 Task: Customize keyboard shortcuts to match your workflow.
Action: Mouse moved to (52, 204)
Screenshot: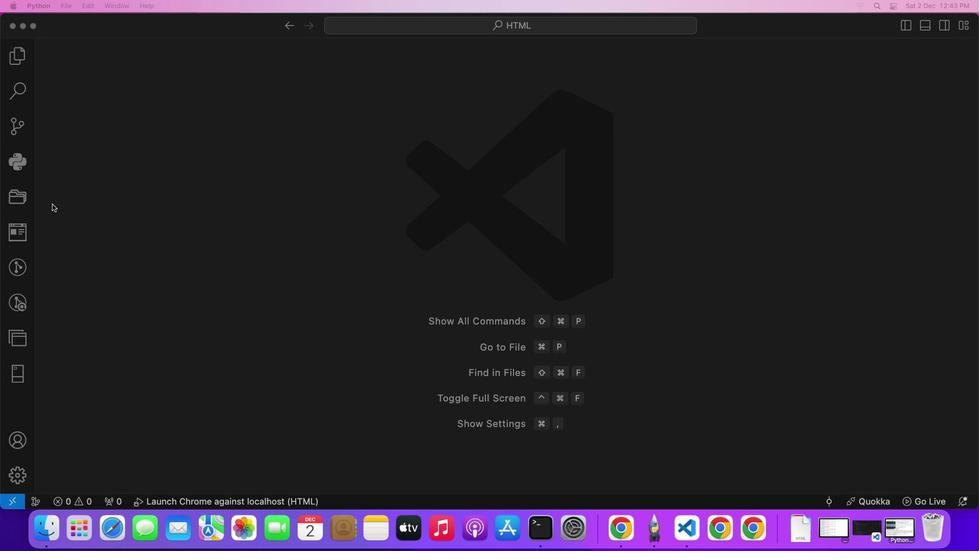 
Action: Mouse pressed left at (52, 204)
Screenshot: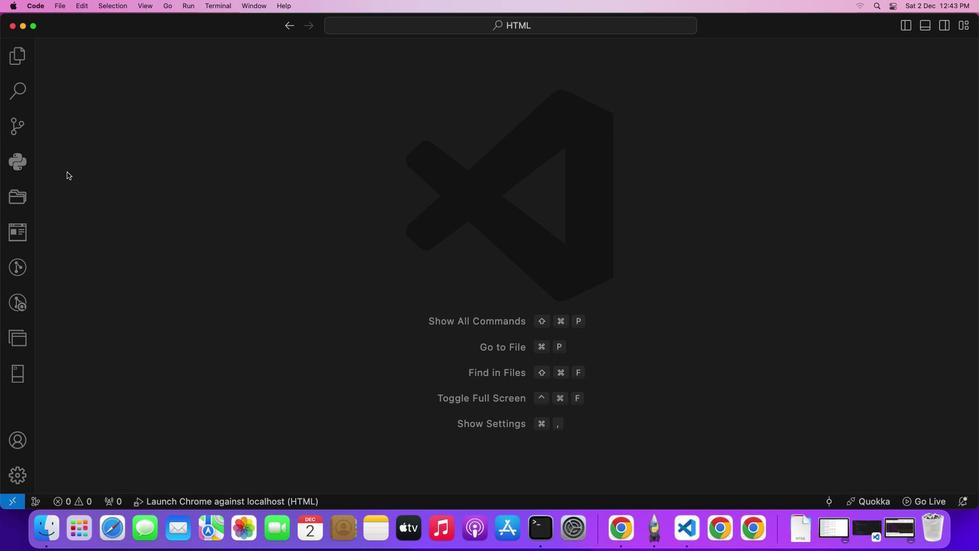
Action: Mouse moved to (32, 5)
Screenshot: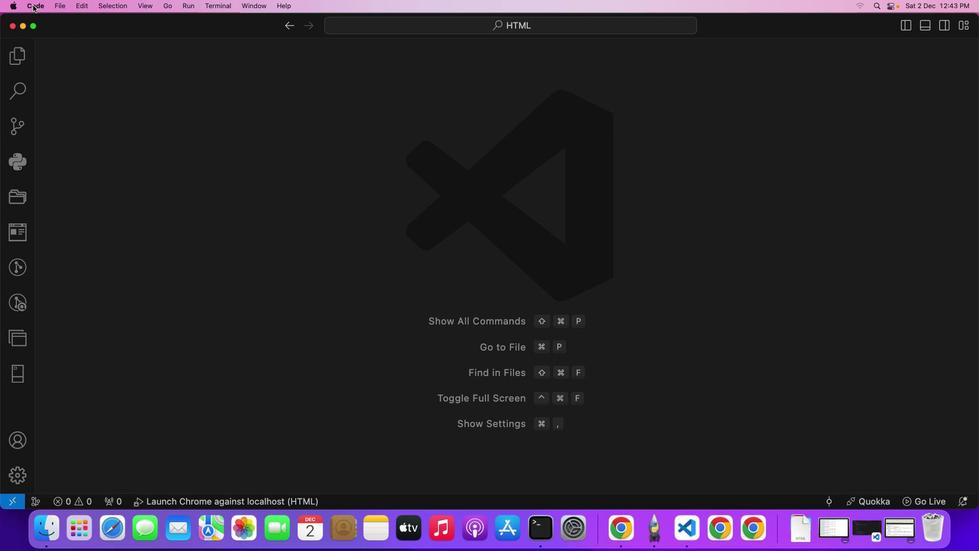 
Action: Mouse pressed left at (32, 5)
Screenshot: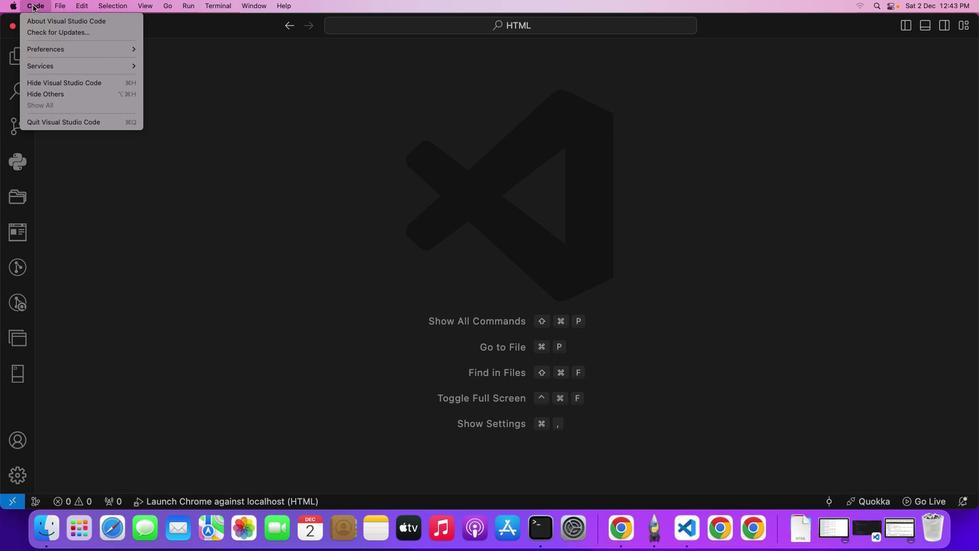 
Action: Mouse moved to (69, 47)
Screenshot: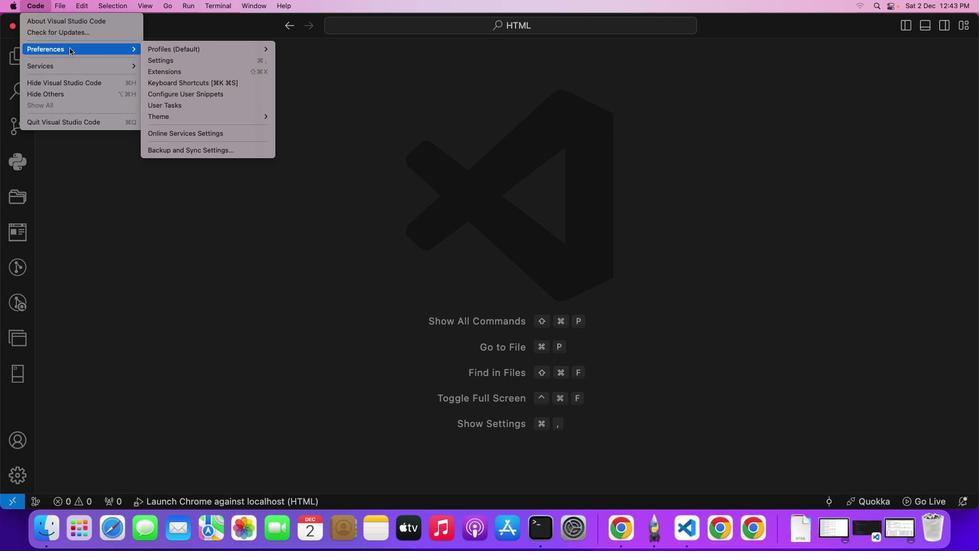 
Action: Mouse pressed left at (69, 47)
Screenshot: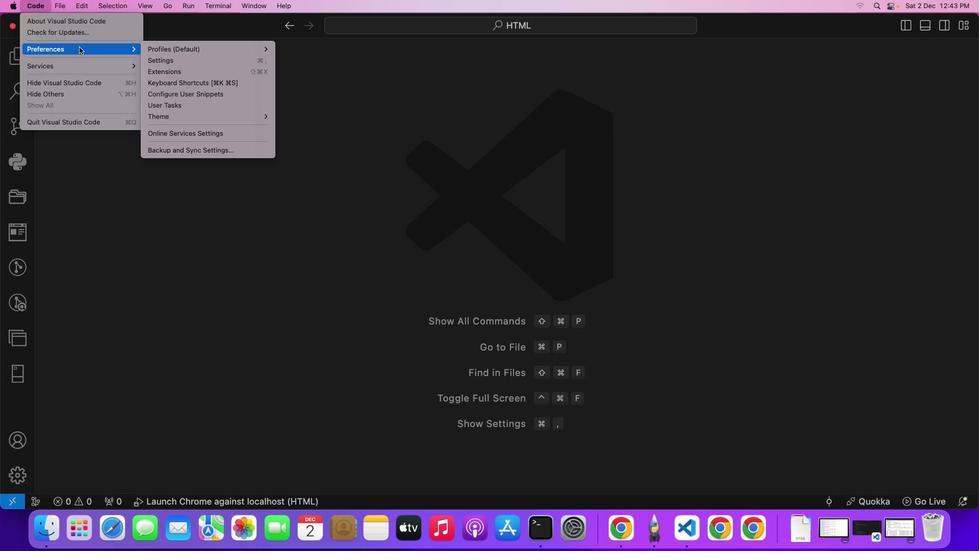 
Action: Mouse moved to (208, 80)
Screenshot: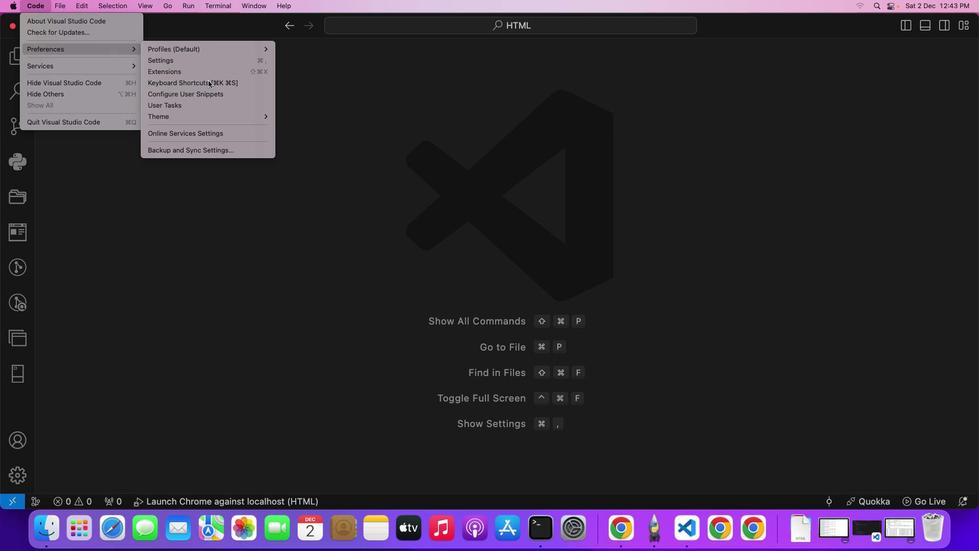 
Action: Mouse pressed left at (208, 80)
Screenshot: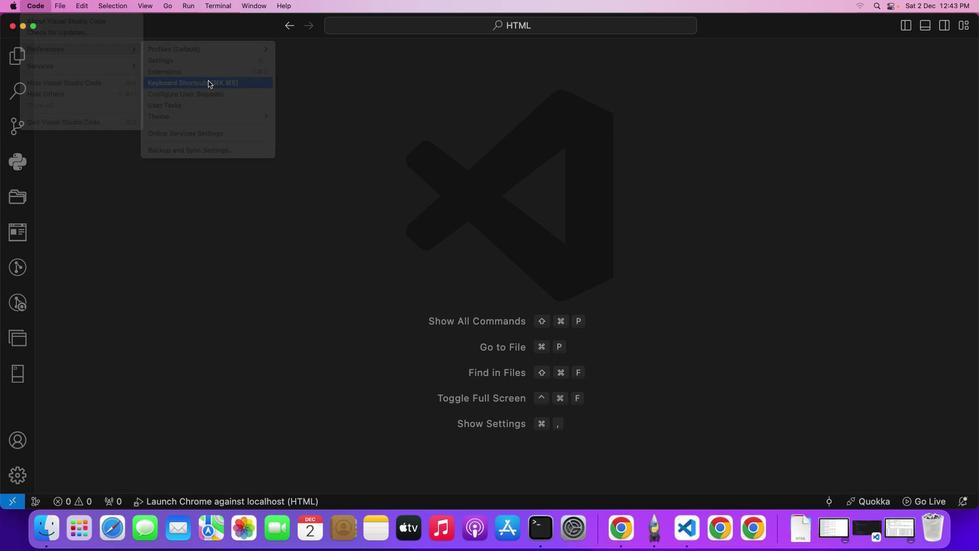 
Action: Mouse moved to (233, 238)
Screenshot: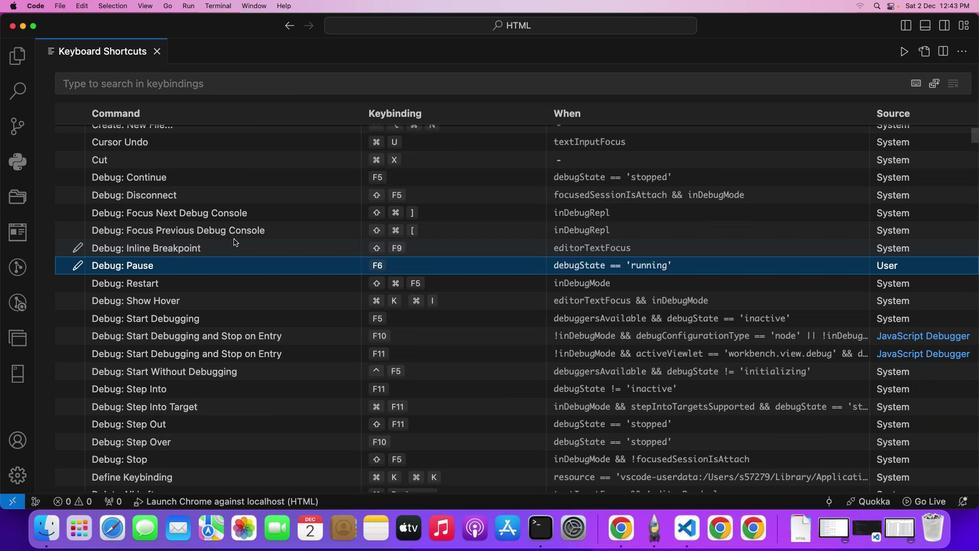 
Action: Mouse scrolled (233, 238) with delta (0, 0)
Screenshot: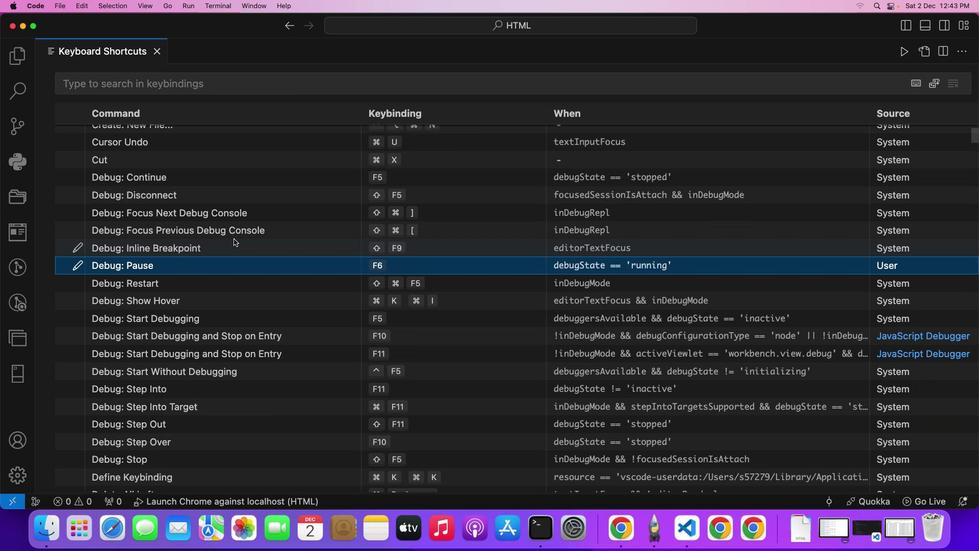 
Action: Mouse scrolled (233, 238) with delta (0, 0)
Screenshot: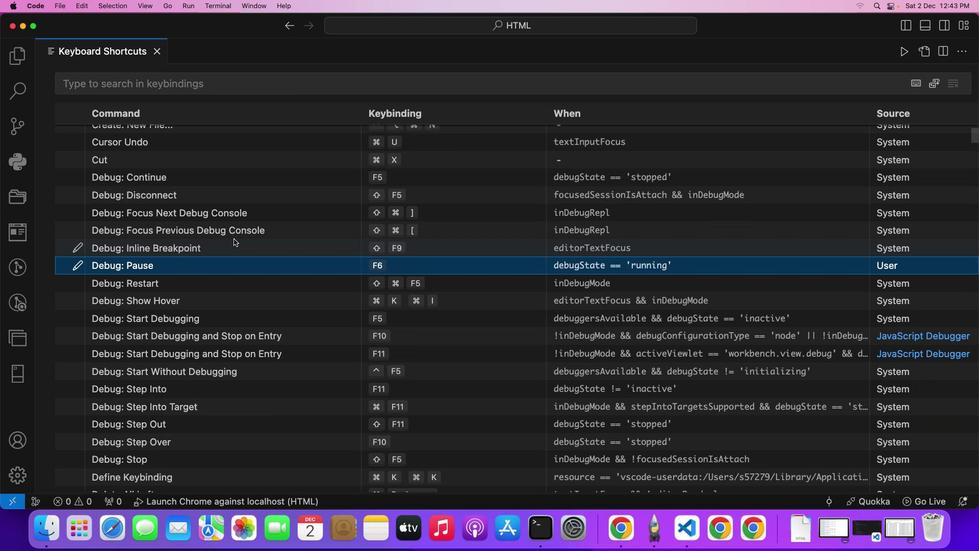 
Action: Mouse moved to (234, 238)
Screenshot: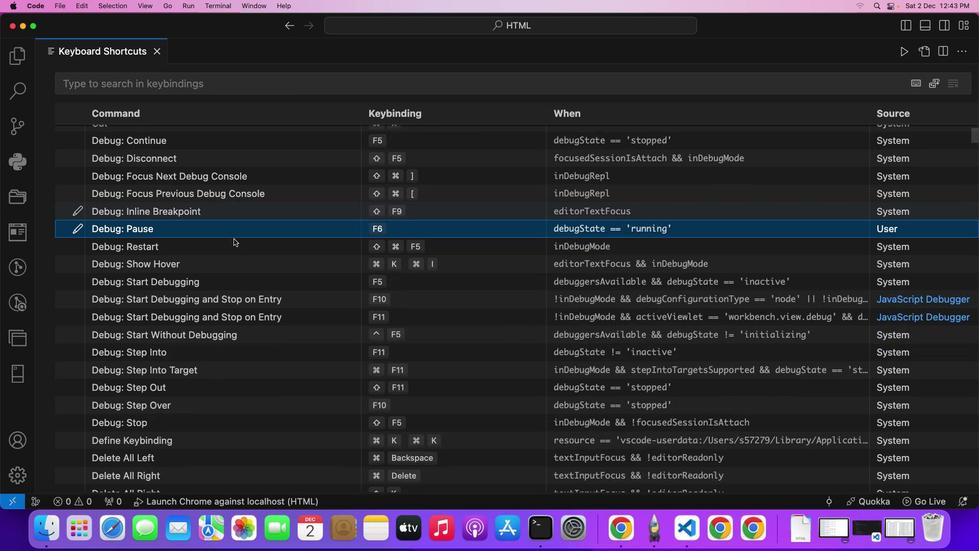 
Action: Mouse scrolled (234, 238) with delta (0, 0)
Screenshot: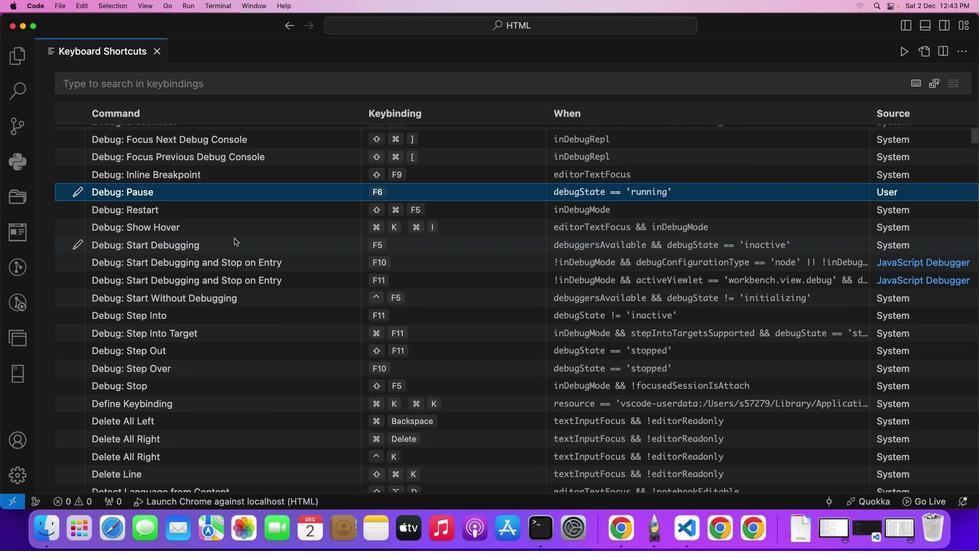 
Action: Mouse scrolled (234, 238) with delta (0, 0)
Screenshot: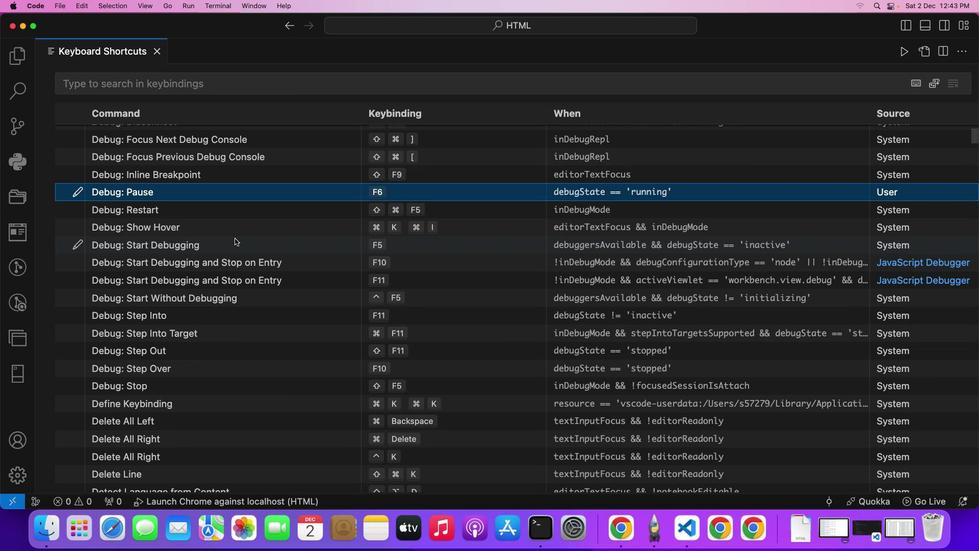 
Action: Mouse moved to (238, 241)
Screenshot: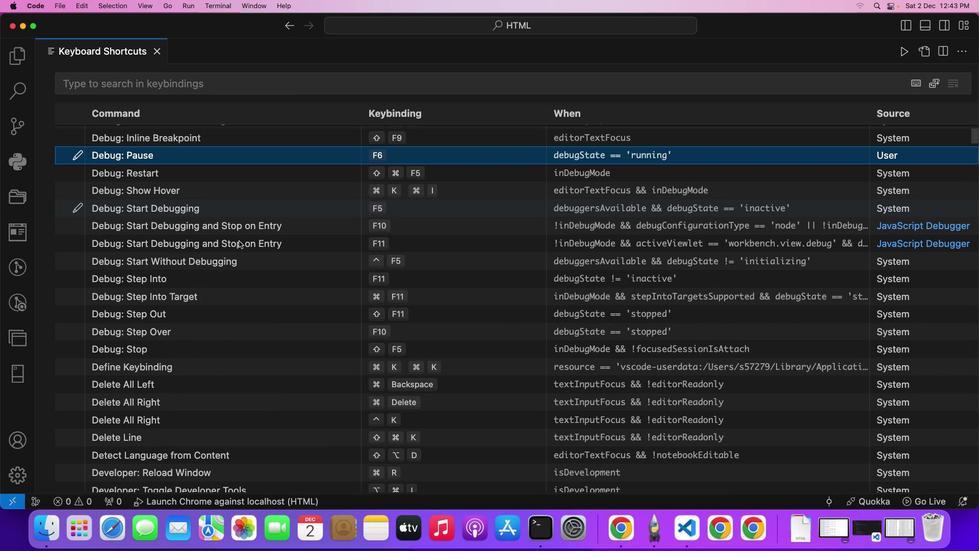 
Action: Mouse scrolled (238, 241) with delta (0, 0)
Screenshot: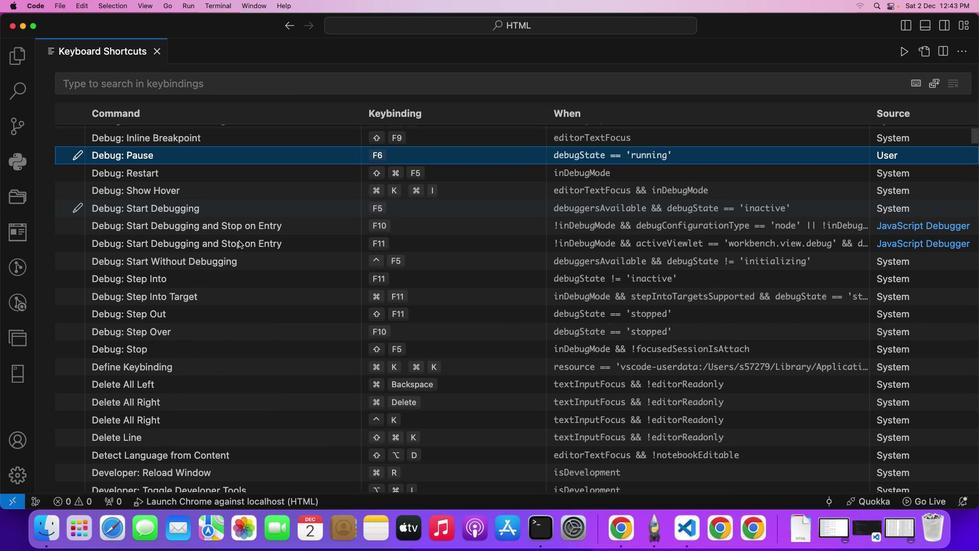 
Action: Mouse moved to (246, 248)
Screenshot: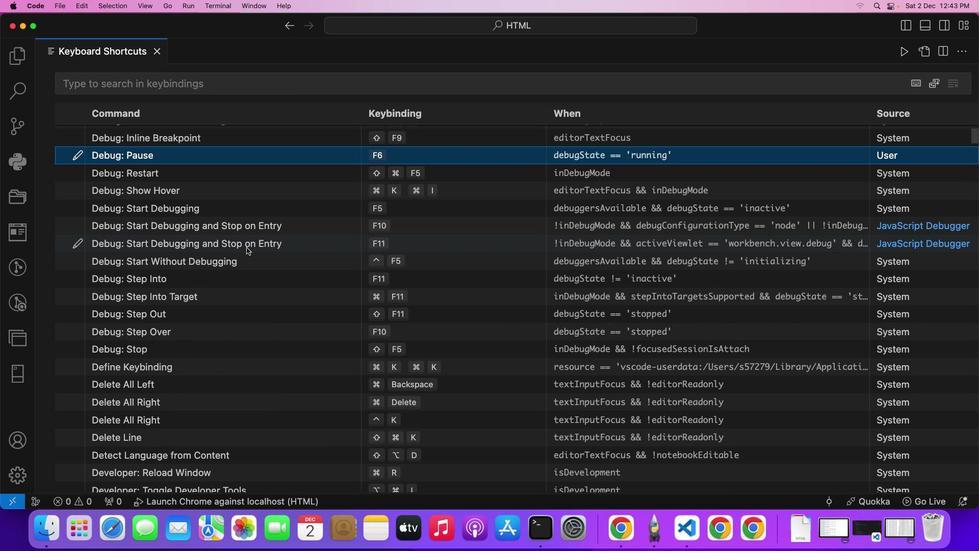 
Action: Mouse pressed left at (246, 248)
Screenshot: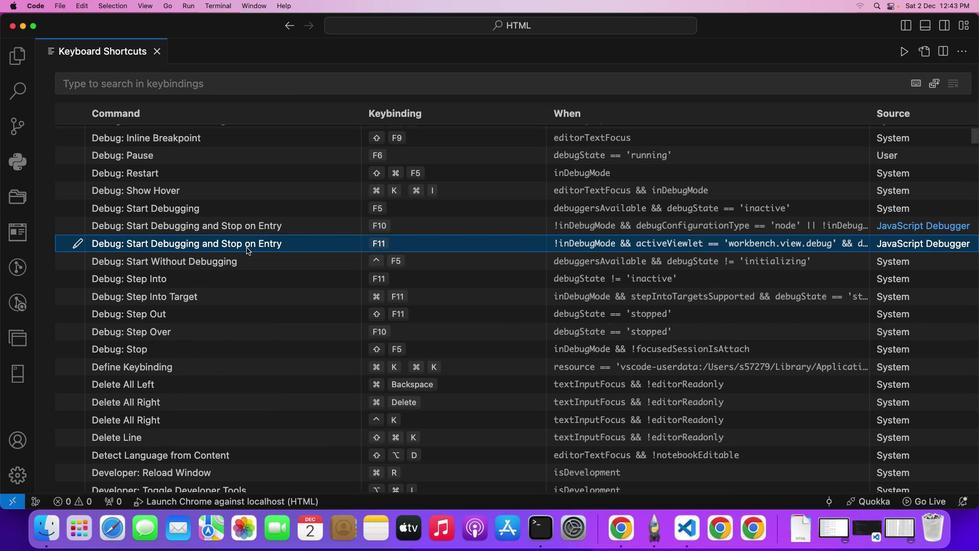 
Action: Mouse moved to (212, 260)
Screenshot: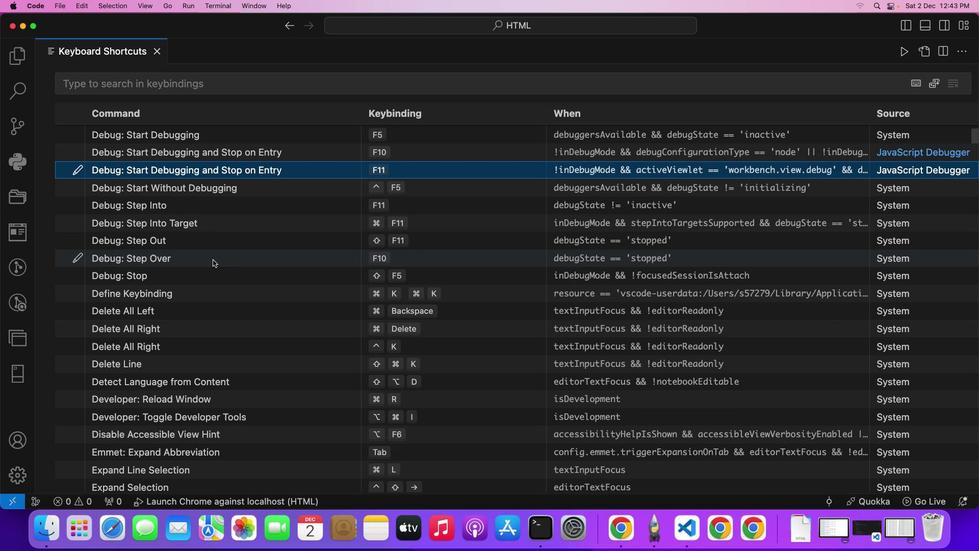 
Action: Mouse scrolled (212, 260) with delta (0, 0)
Screenshot: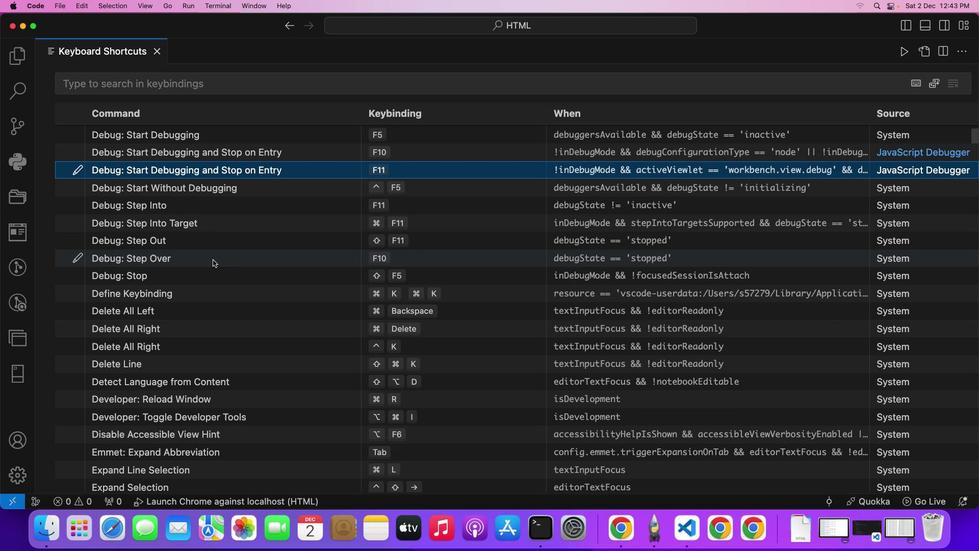 
Action: Mouse moved to (212, 259)
Screenshot: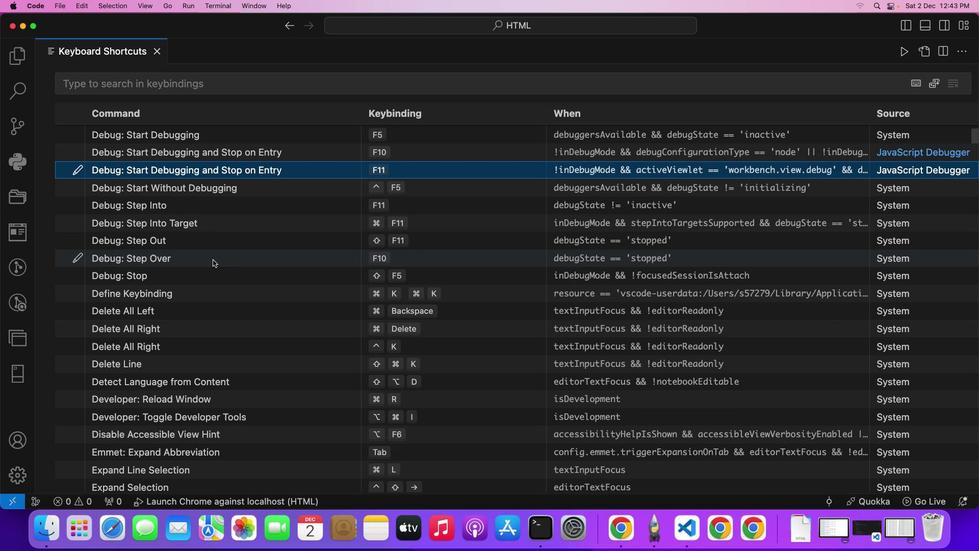 
Action: Mouse scrolled (212, 259) with delta (0, 0)
Screenshot: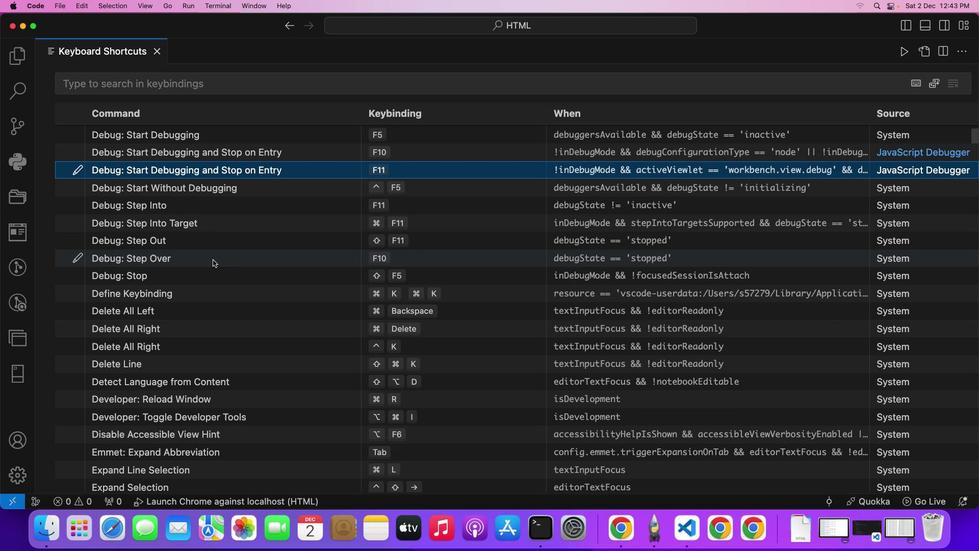 
Action: Mouse moved to (183, 207)
Screenshot: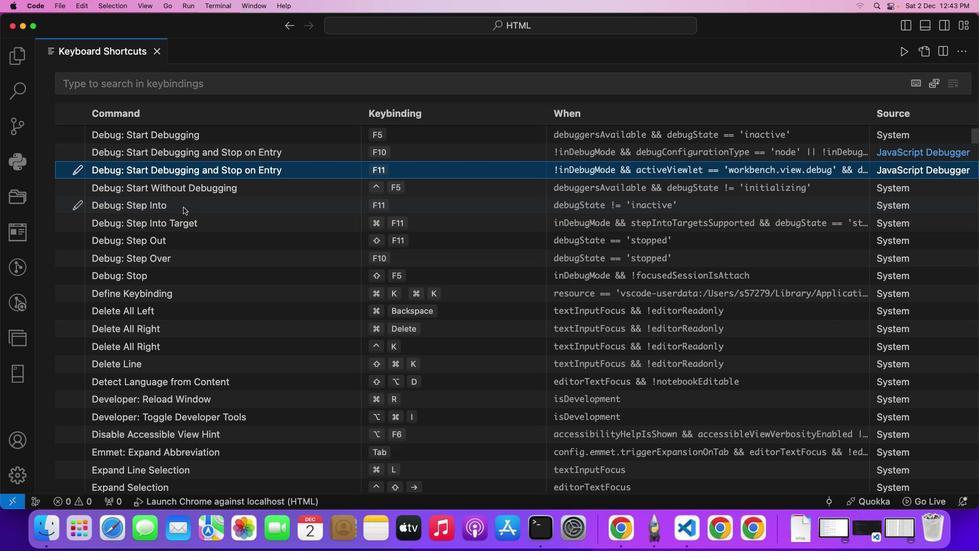 
Action: Mouse pressed left at (183, 207)
Screenshot: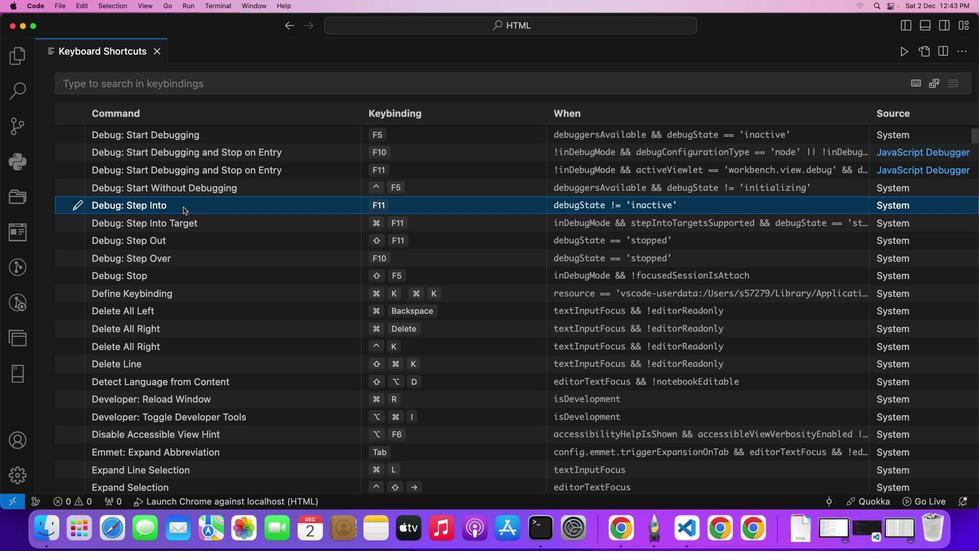 
Action: Mouse moved to (80, 238)
Screenshot: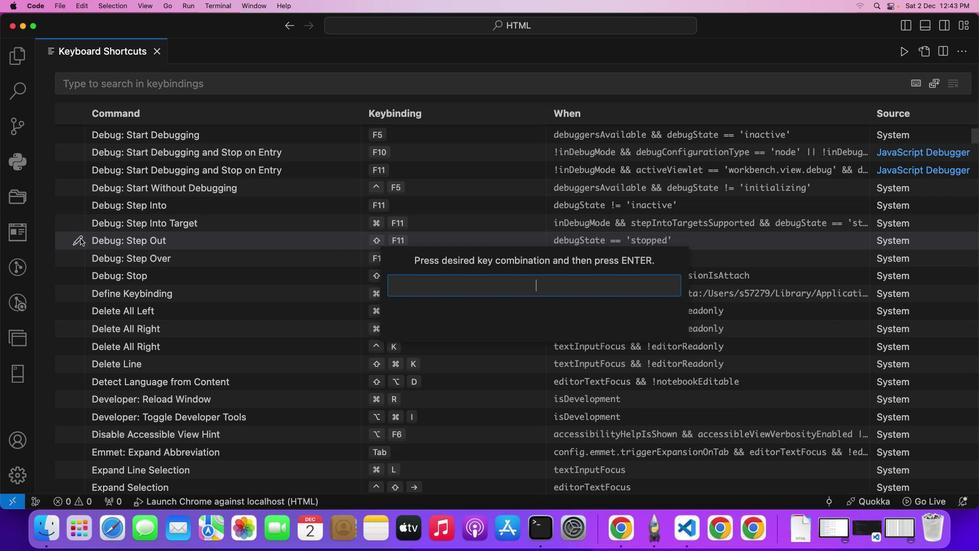 
Action: Mouse pressed left at (80, 238)
Screenshot: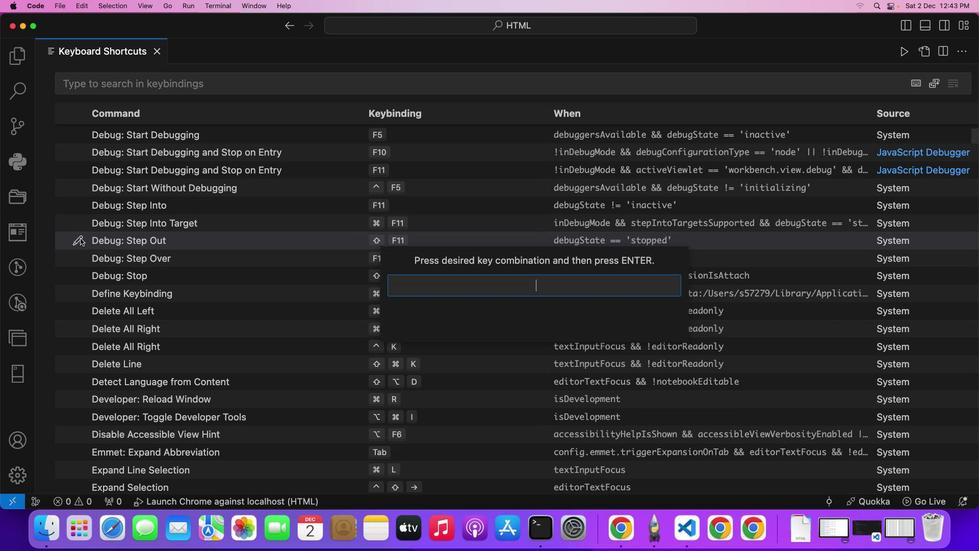 
Action: Mouse moved to (526, 285)
Screenshot: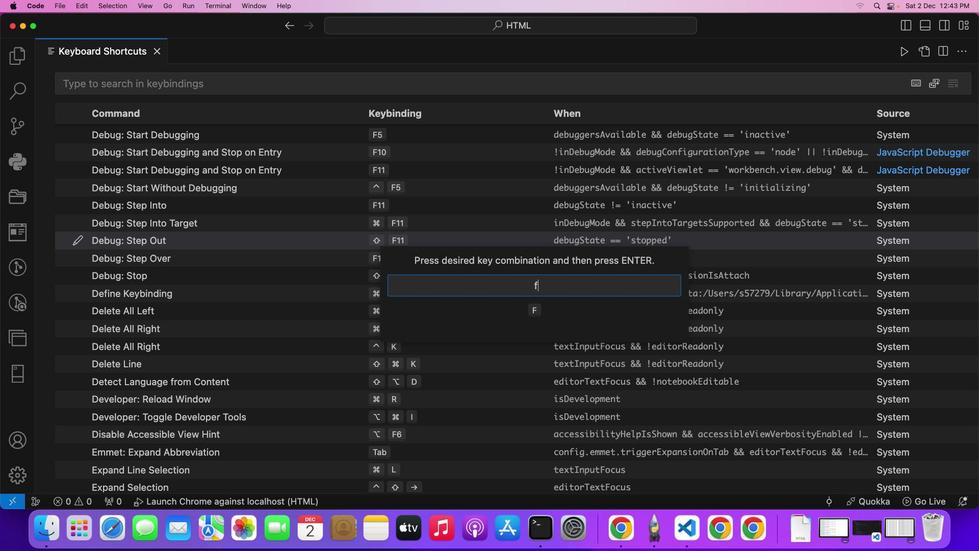 
Action: Key pressed 'f'Key.backspaceKey.cmd'c'Key.cmd'n'Key.backspaceKey.backspaceKey.cmd'n'
Screenshot: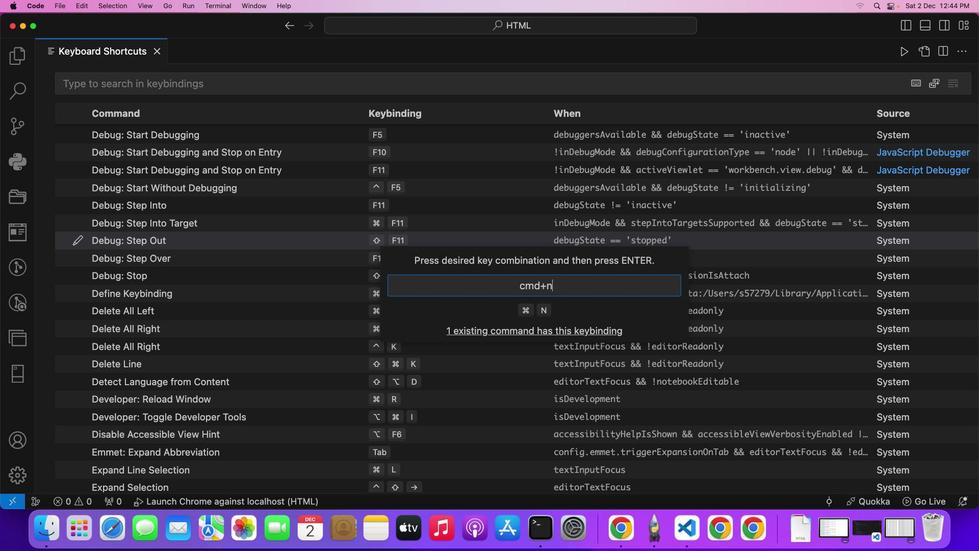
Action: Mouse moved to (531, 308)
Screenshot: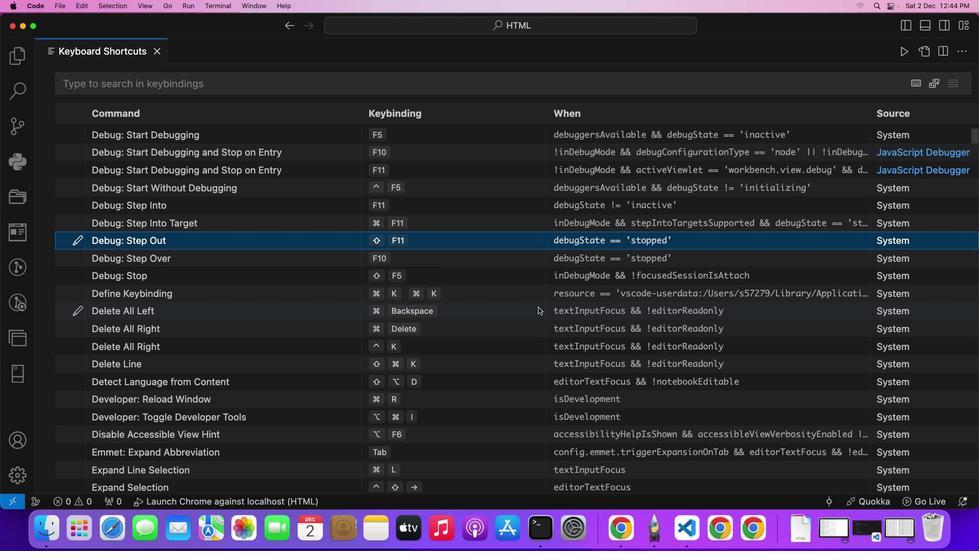 
Action: Key pressed Key.enter
Screenshot: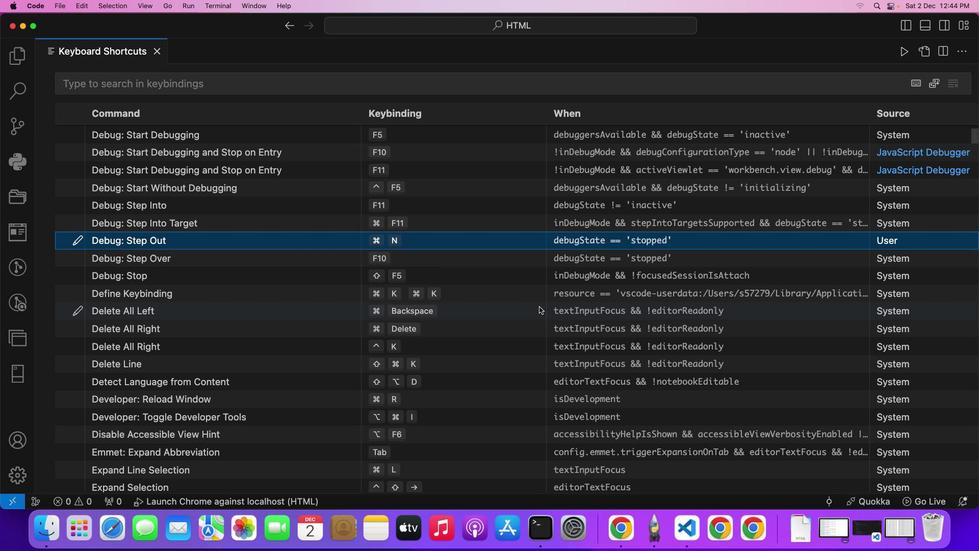 
Action: Mouse moved to (929, 52)
Screenshot: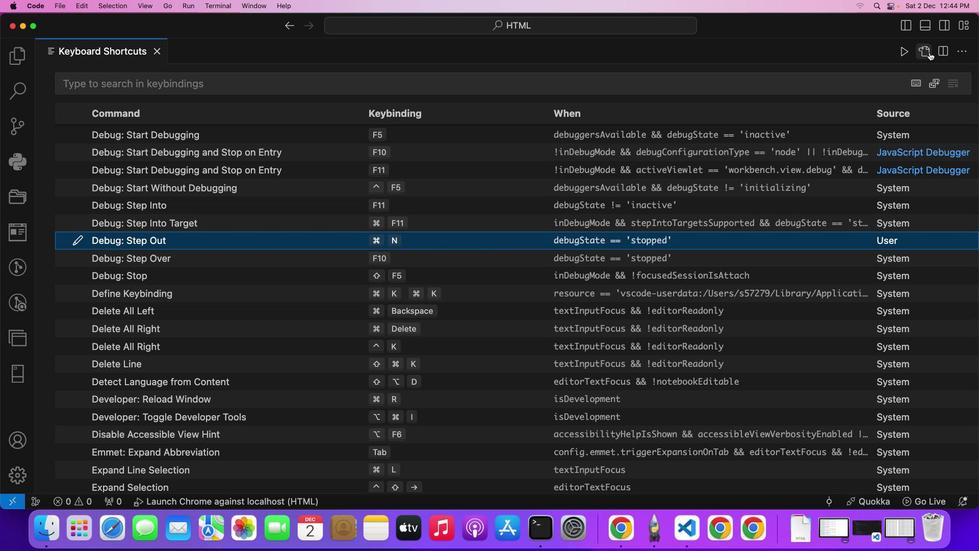 
Action: Mouse pressed left at (929, 52)
Screenshot: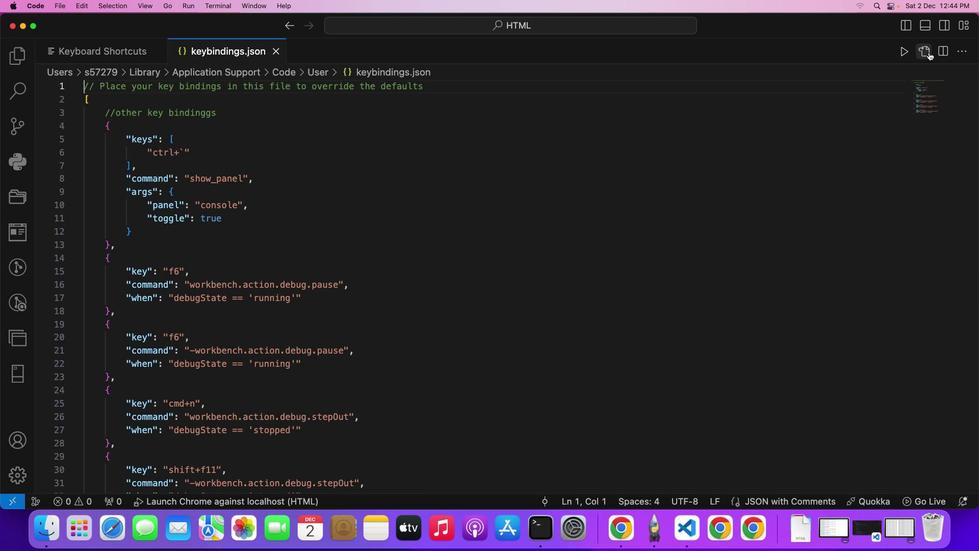 
Action: Mouse moved to (499, 252)
Screenshot: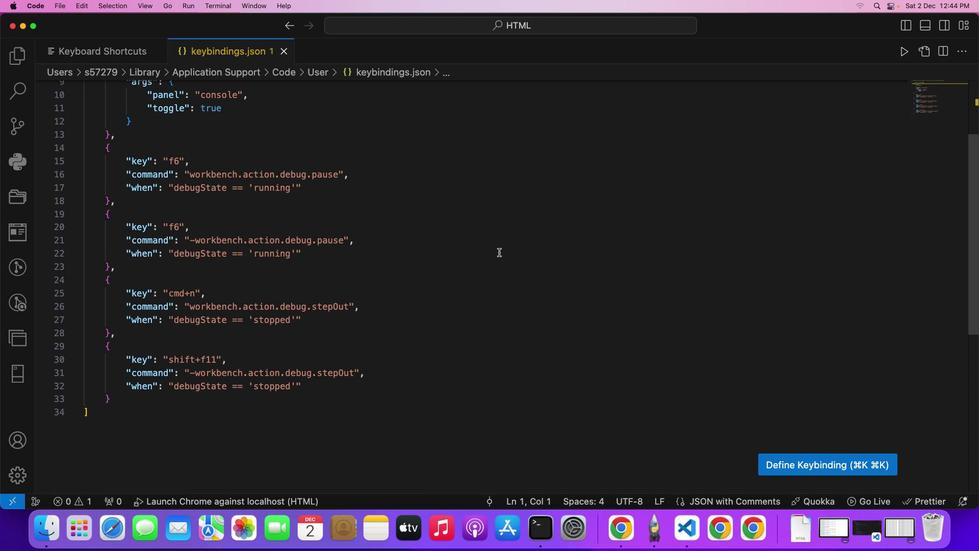 
Action: Mouse scrolled (499, 252) with delta (0, 0)
Screenshot: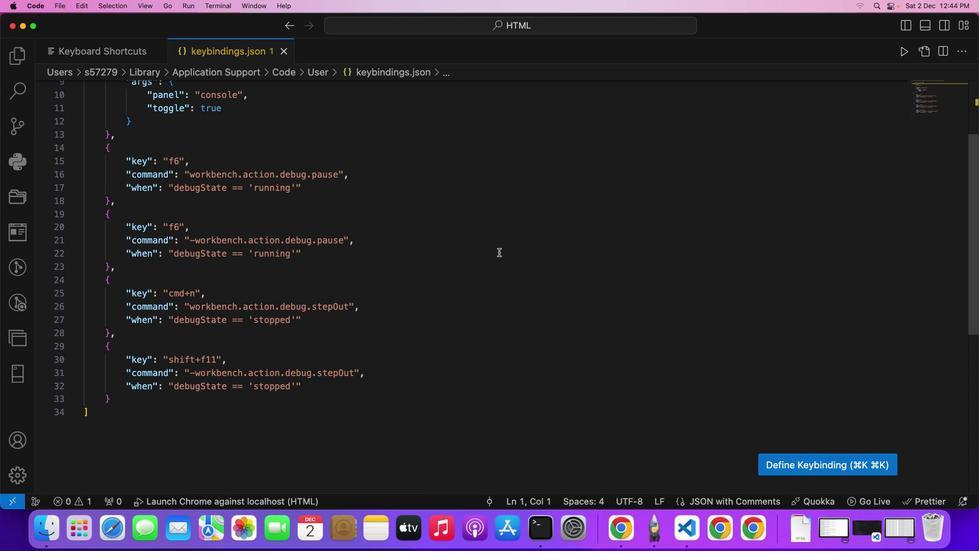 
Action: Mouse scrolled (499, 252) with delta (0, 0)
Screenshot: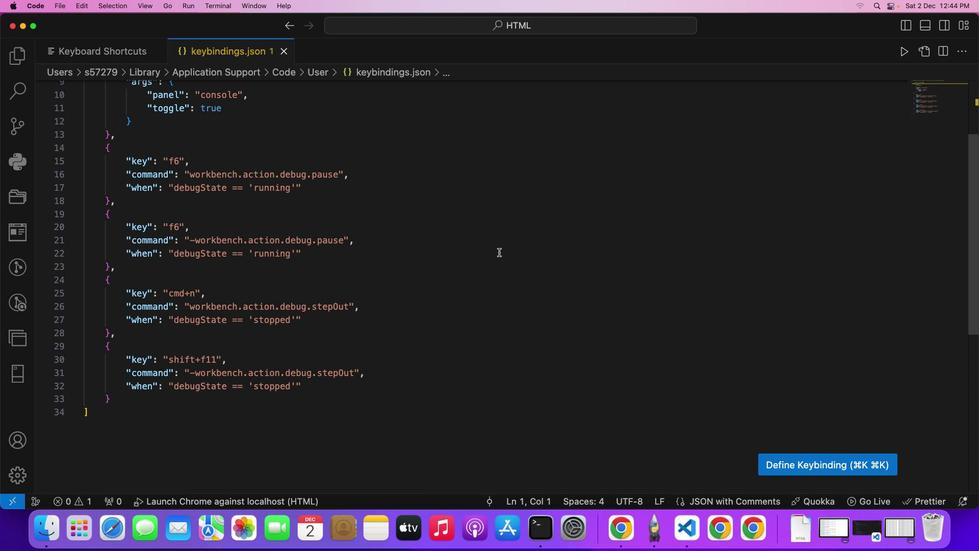 
Action: Mouse scrolled (499, 252) with delta (0, 0)
Screenshot: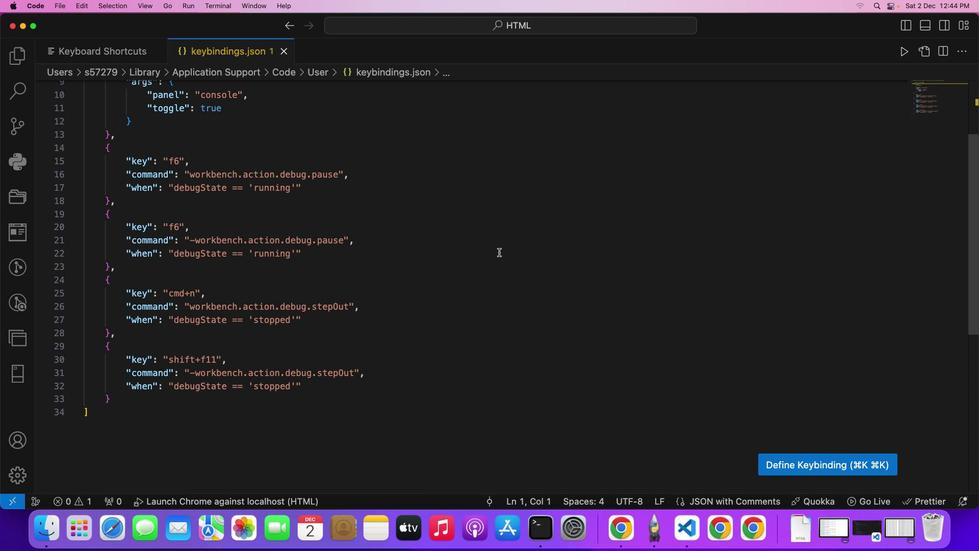 
Action: Mouse moved to (156, 299)
Screenshot: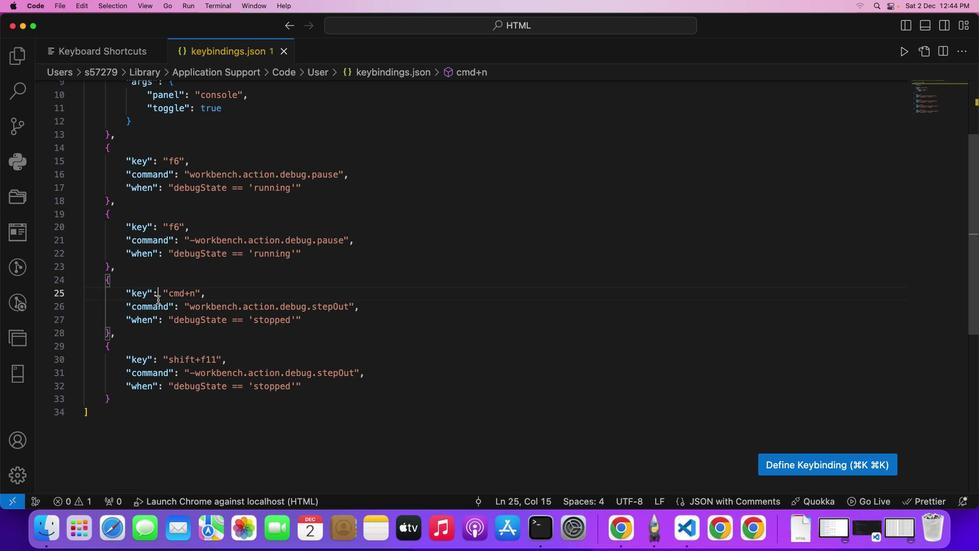 
Action: Mouse pressed left at (156, 299)
Screenshot: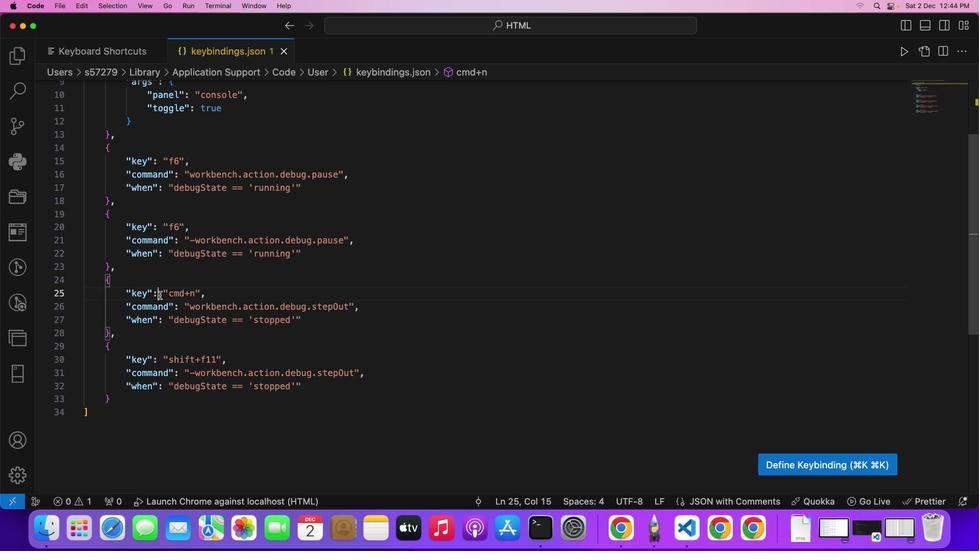 
Action: Mouse moved to (58, 5)
Screenshot: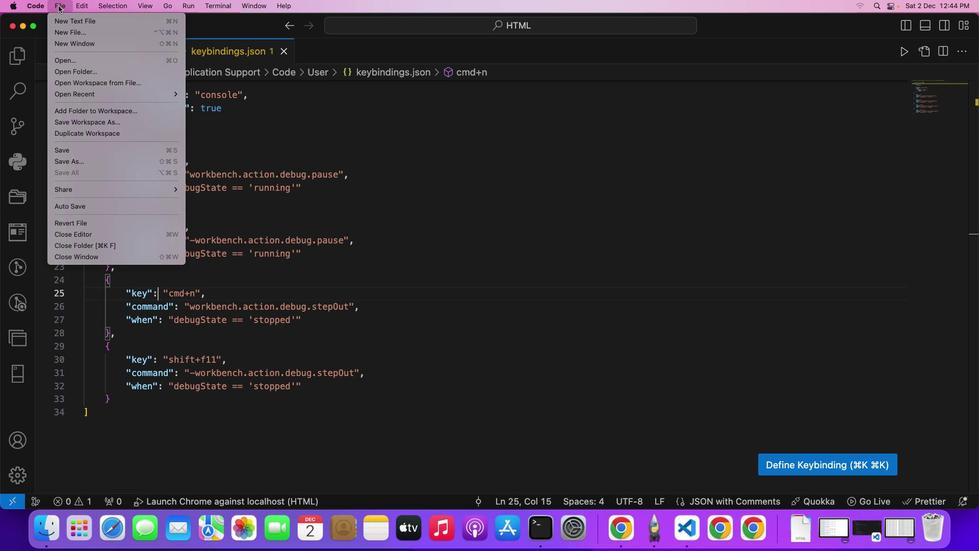 
Action: Mouse pressed left at (58, 5)
Screenshot: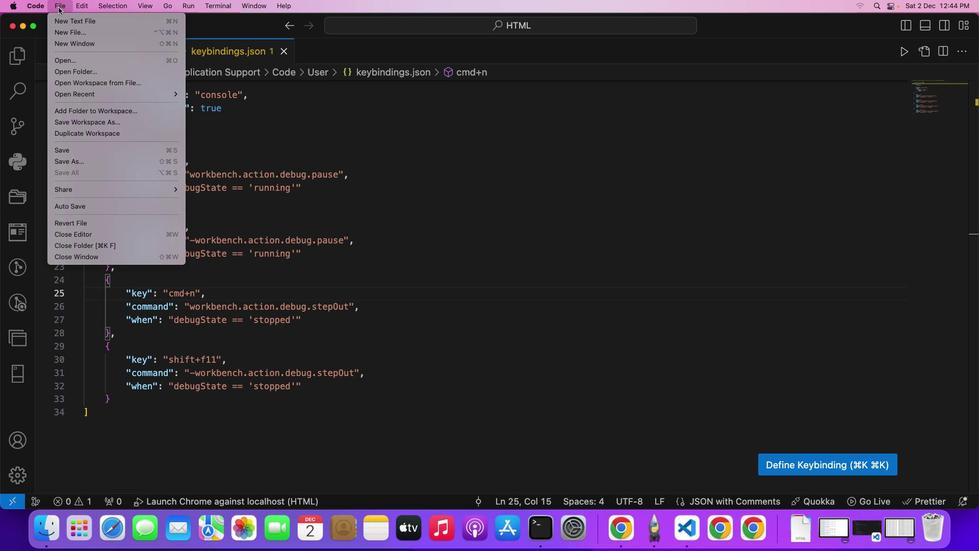 
Action: Mouse moved to (98, 147)
Screenshot: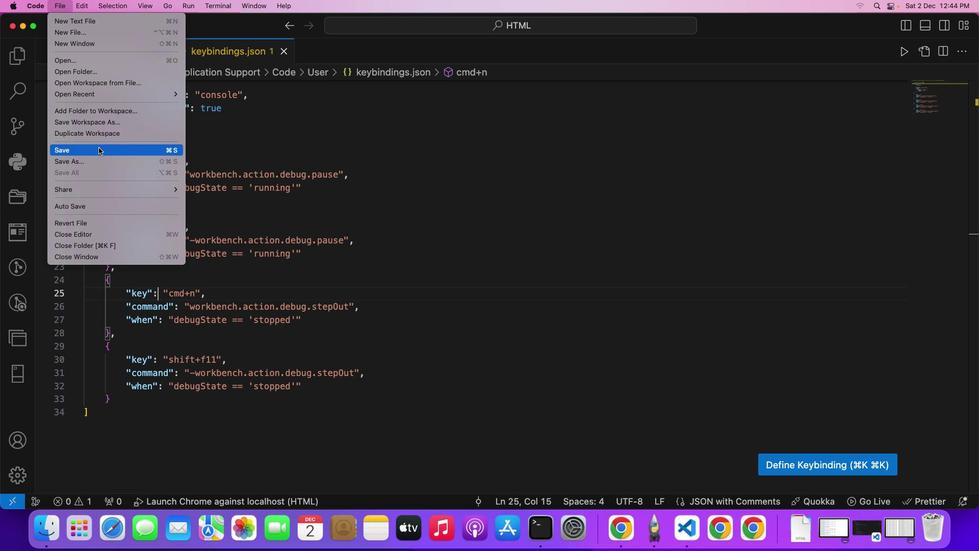 
Action: Mouse pressed left at (98, 147)
Screenshot: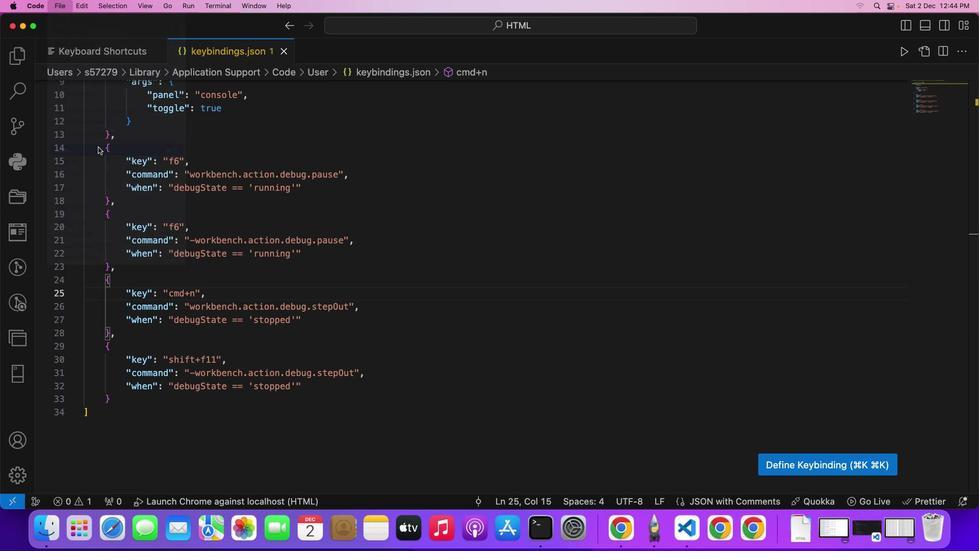 
Action: Mouse moved to (283, 53)
Screenshot: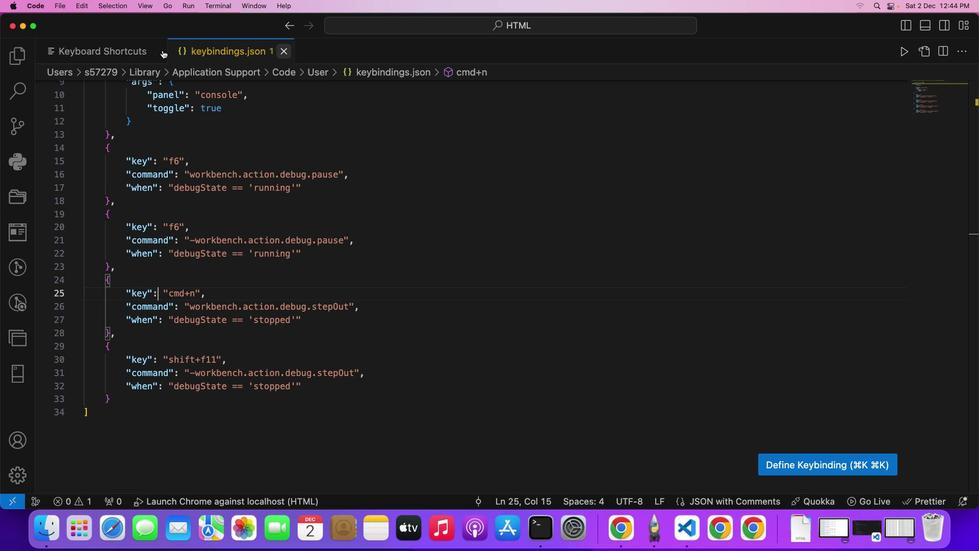 
Action: Mouse pressed left at (283, 53)
Screenshot: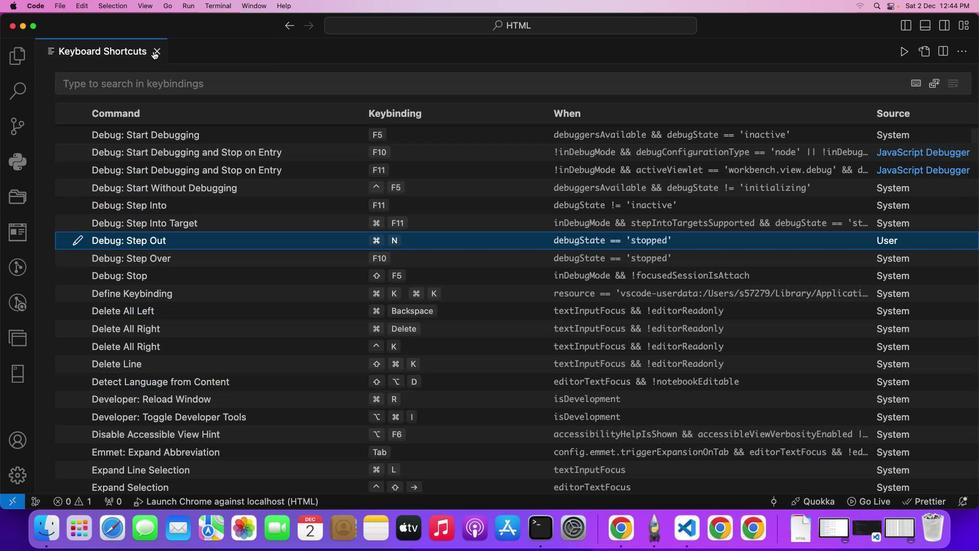 
Action: Mouse moved to (154, 51)
Screenshot: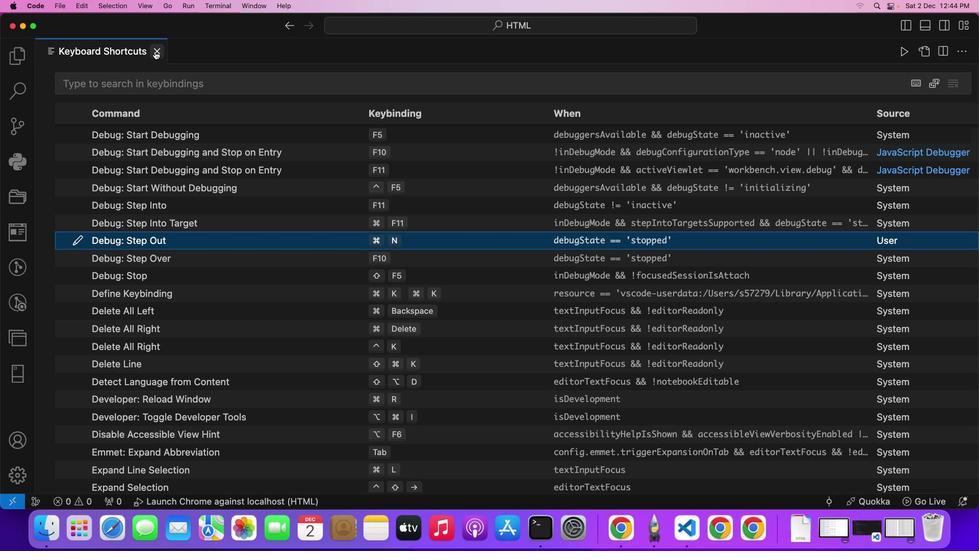 
Action: Mouse pressed left at (154, 51)
Screenshot: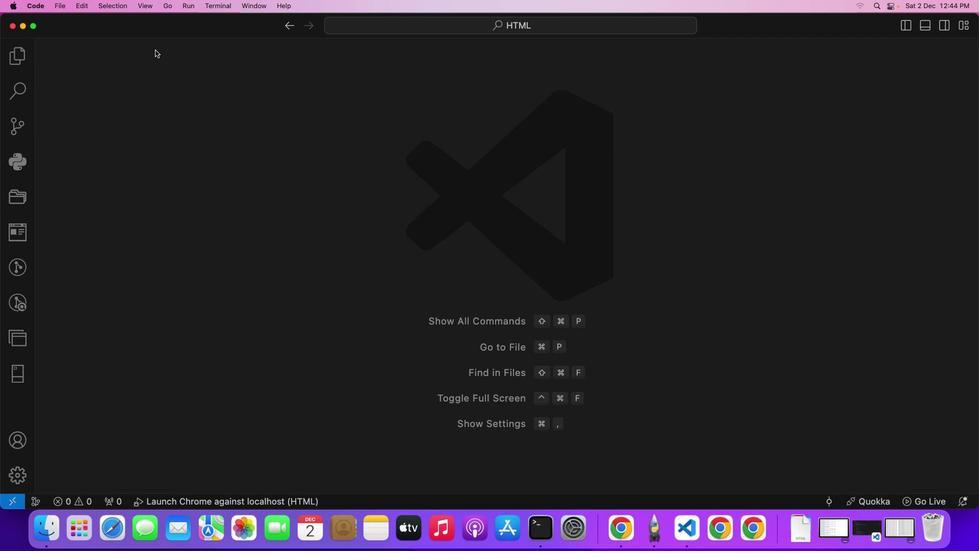 
Action: Mouse moved to (153, 52)
Screenshot: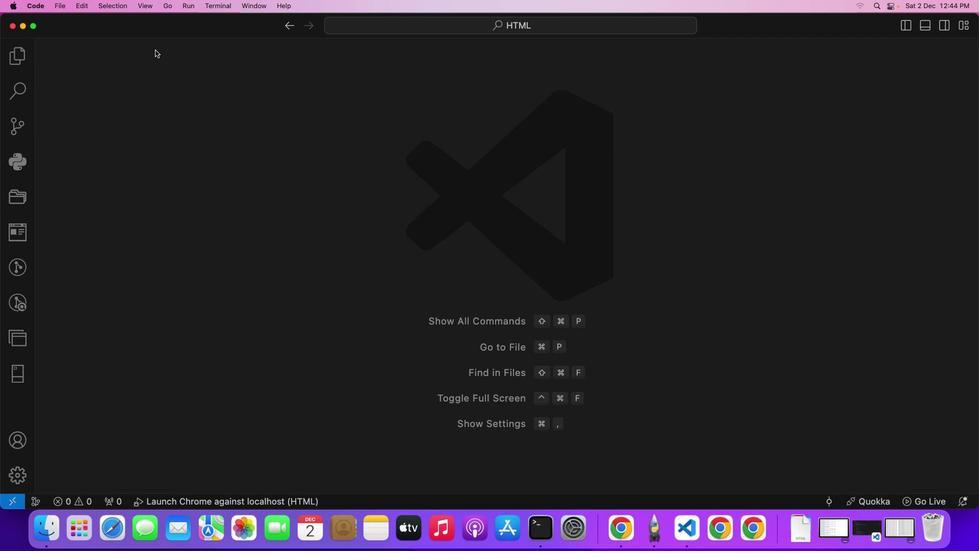 
